 Task: In messages from candidates turn off push notifications.
Action: Mouse moved to (715, 72)
Screenshot: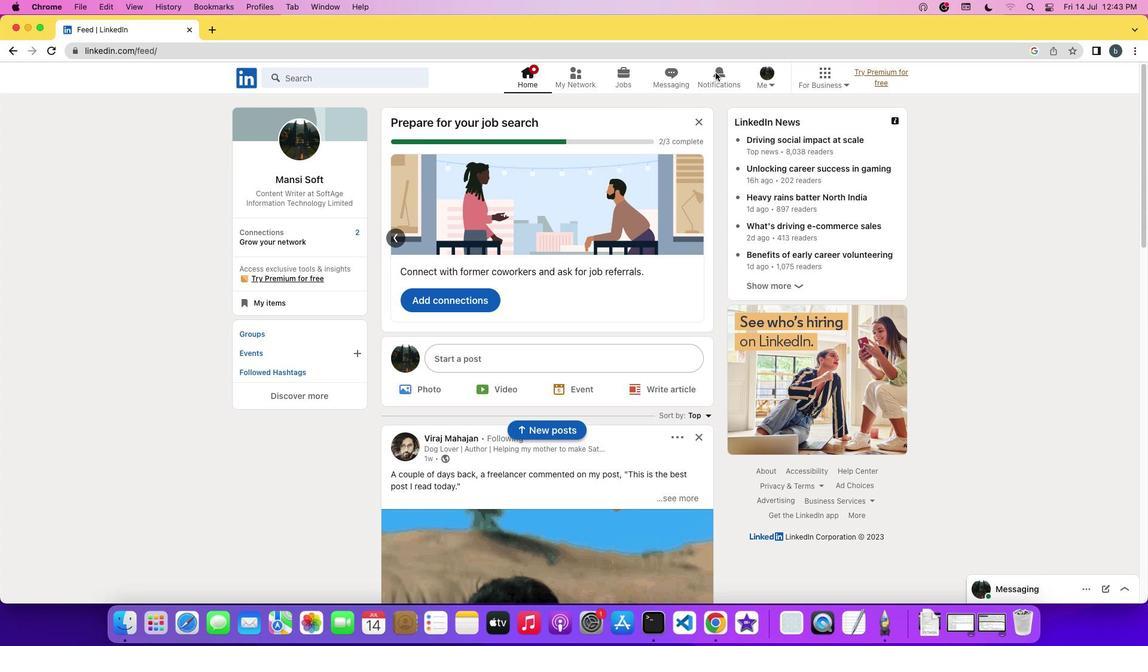 
Action: Mouse pressed left at (715, 72)
Screenshot: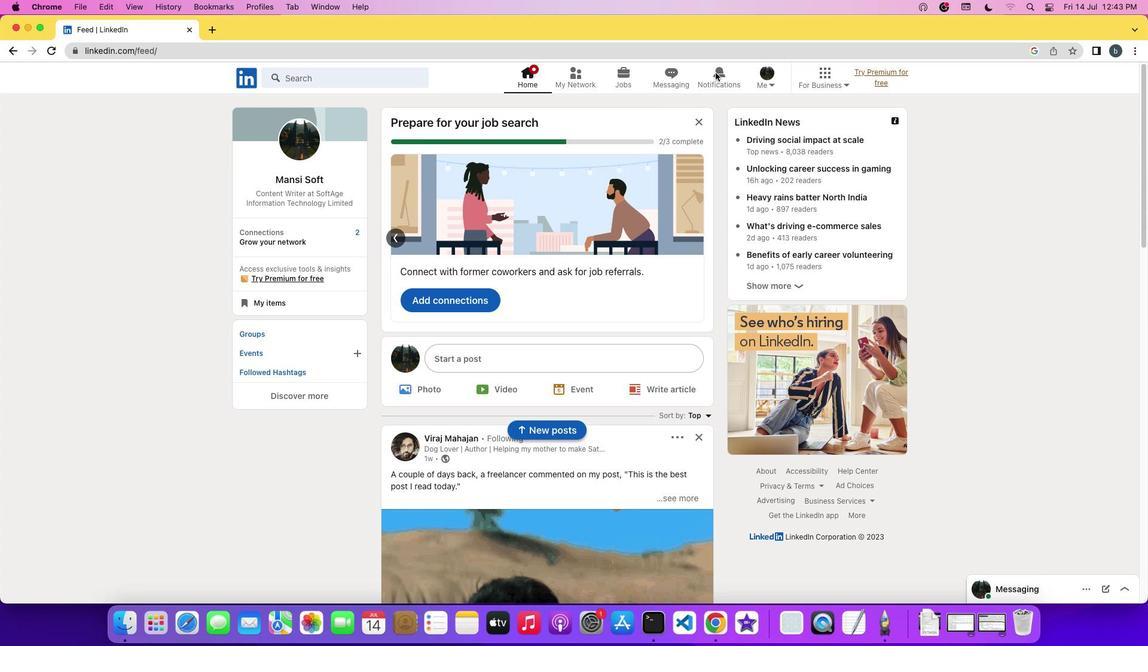 
Action: Mouse pressed left at (715, 72)
Screenshot: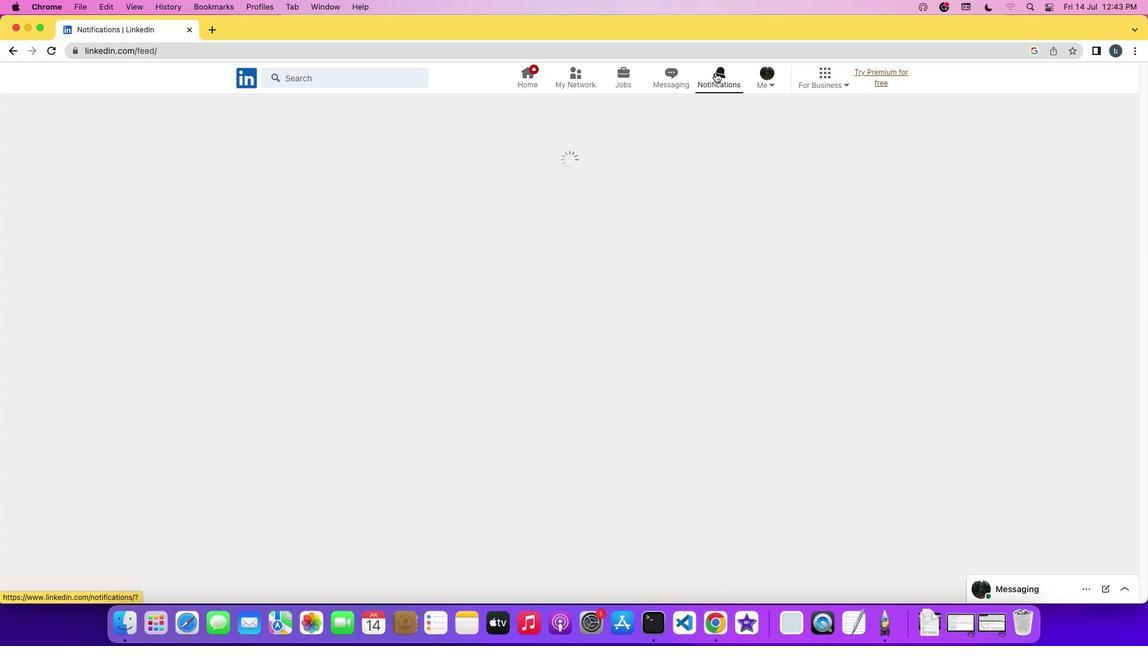 
Action: Mouse moved to (268, 155)
Screenshot: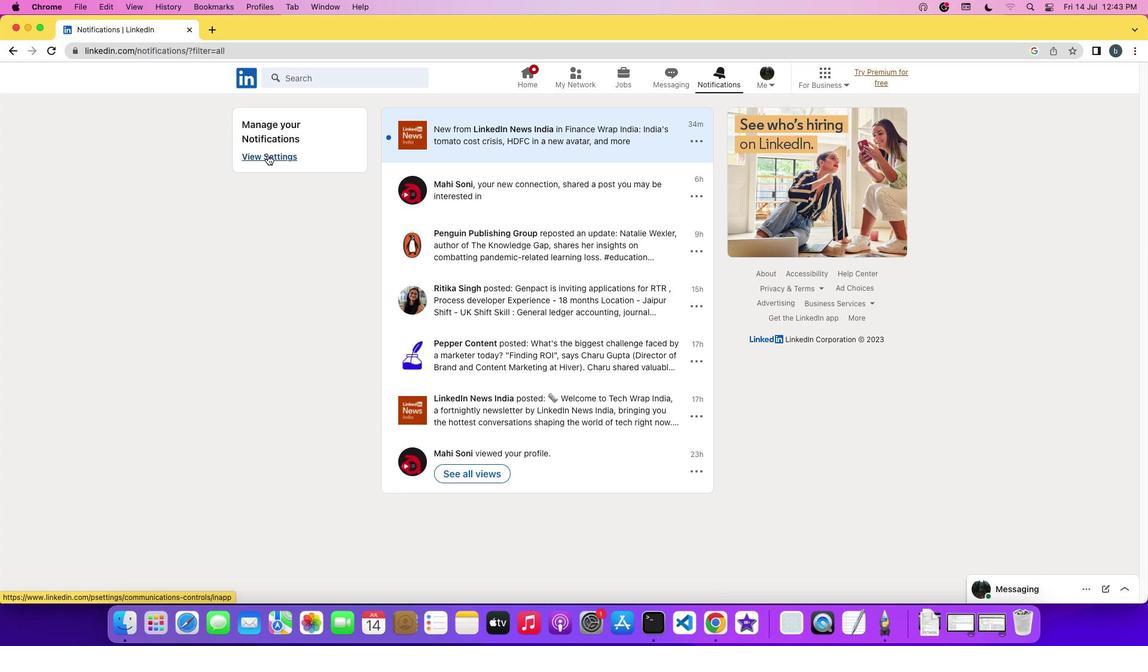 
Action: Mouse pressed left at (268, 155)
Screenshot: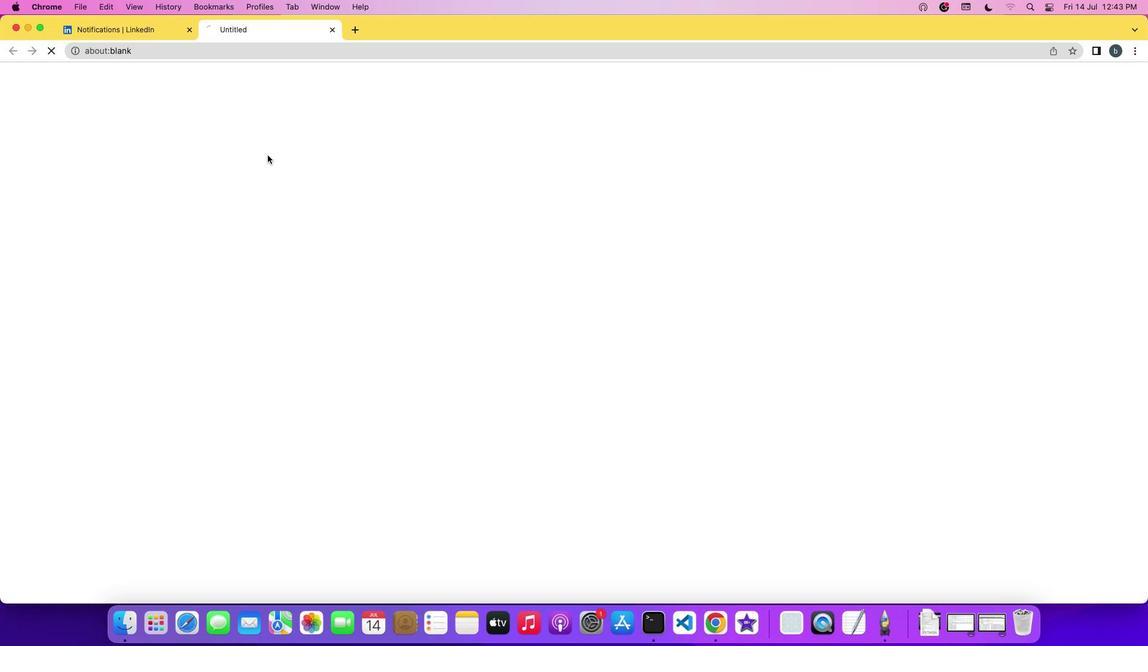 
Action: Mouse moved to (485, 183)
Screenshot: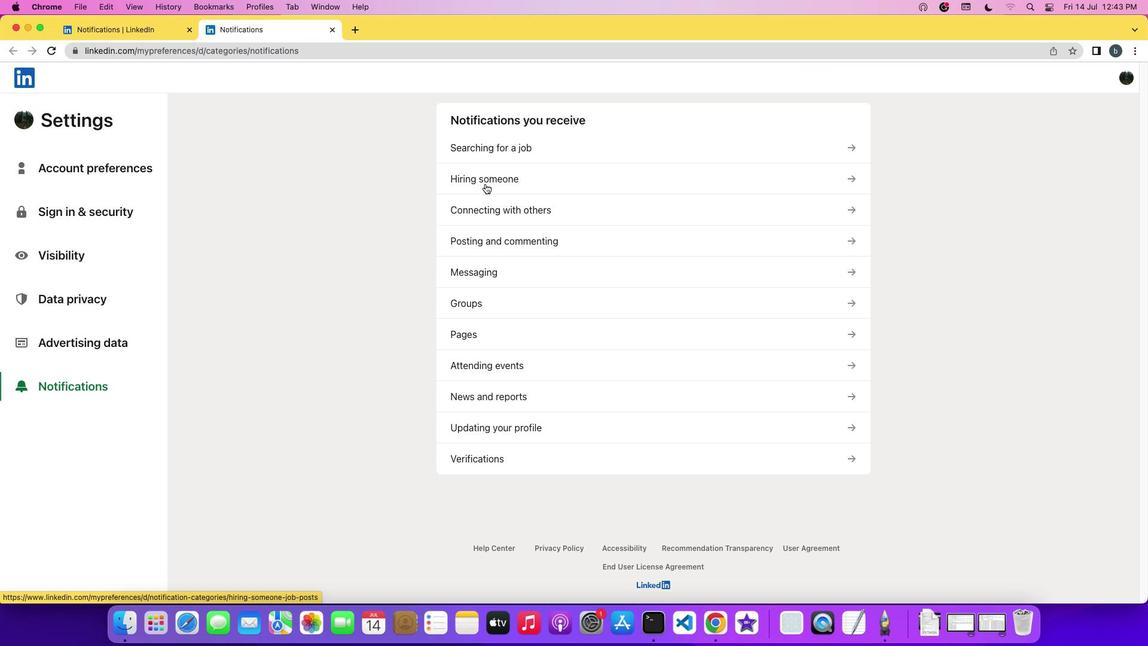 
Action: Mouse pressed left at (485, 183)
Screenshot: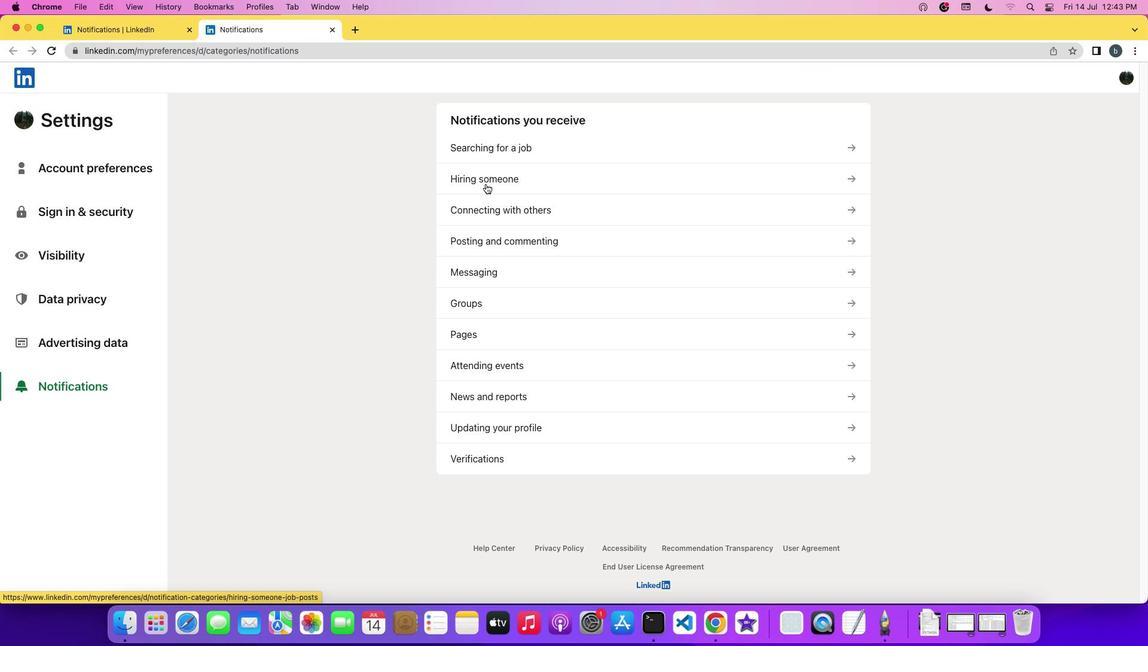 
Action: Mouse moved to (540, 283)
Screenshot: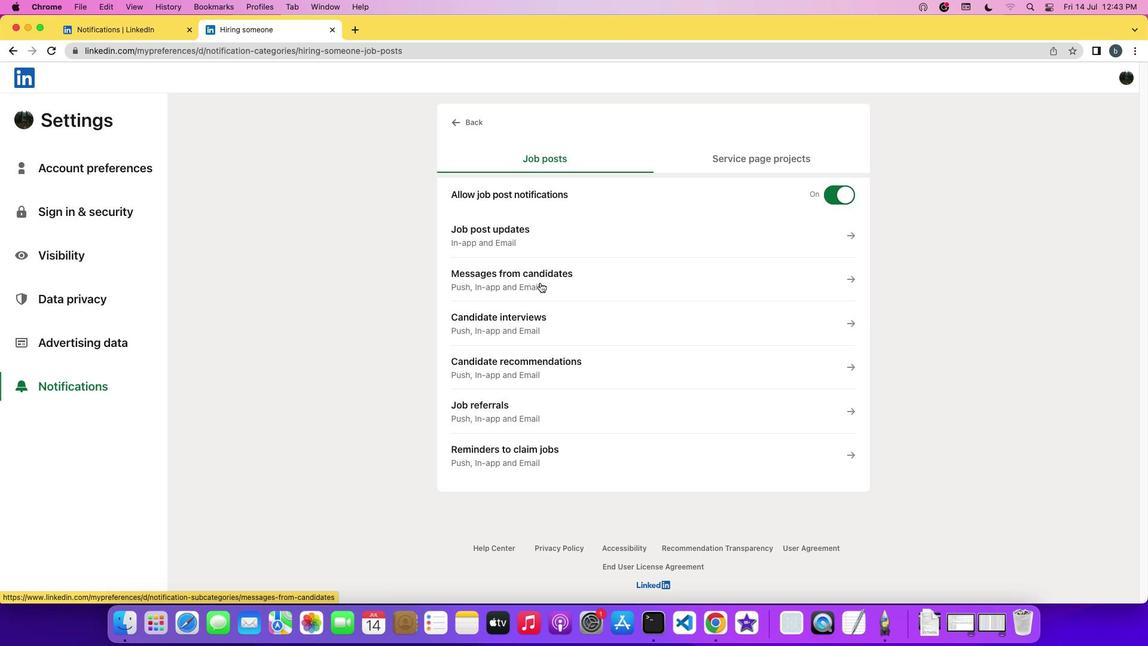 
Action: Mouse pressed left at (540, 283)
Screenshot: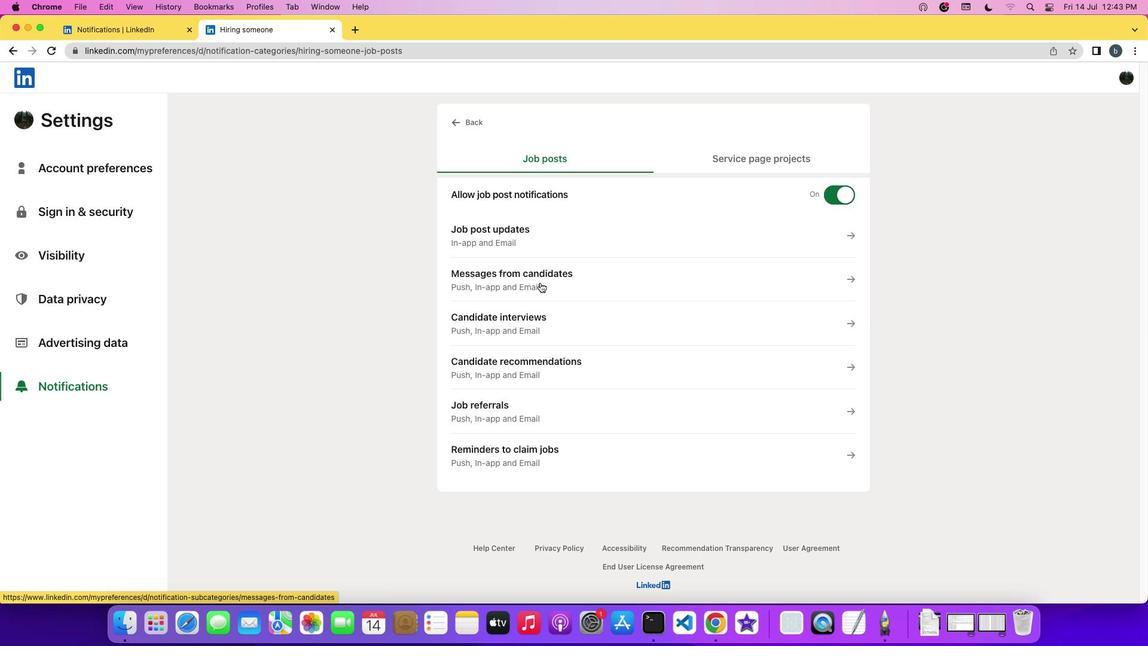 
Action: Mouse moved to (839, 271)
Screenshot: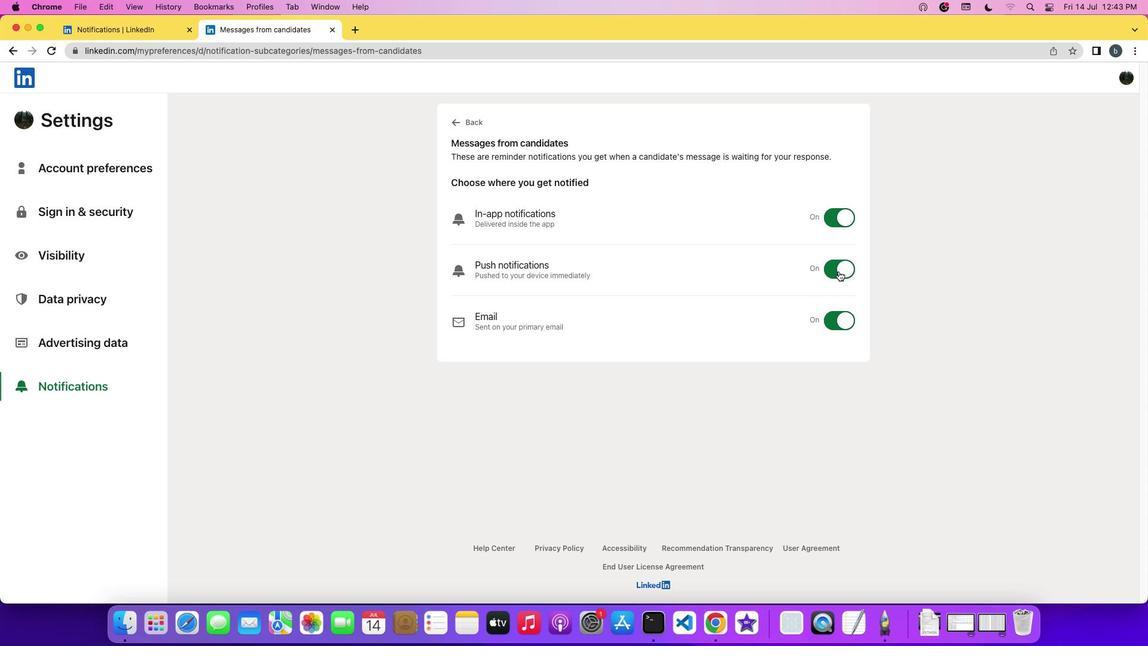 
Action: Mouse pressed left at (839, 271)
Screenshot: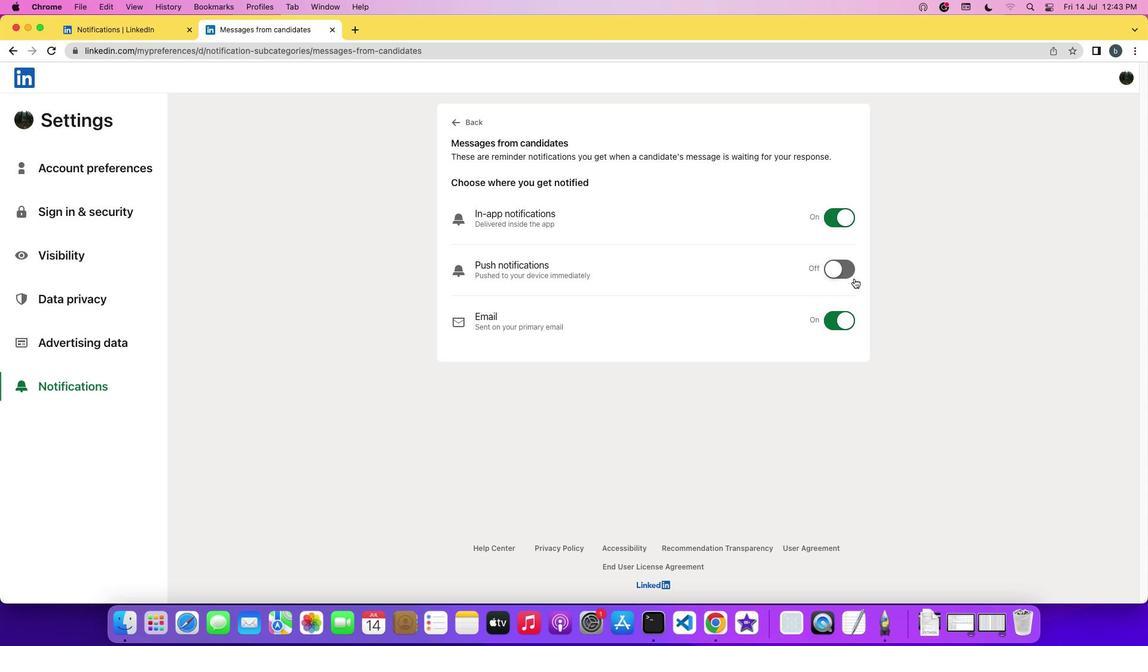
Action: Mouse moved to (886, 291)
Screenshot: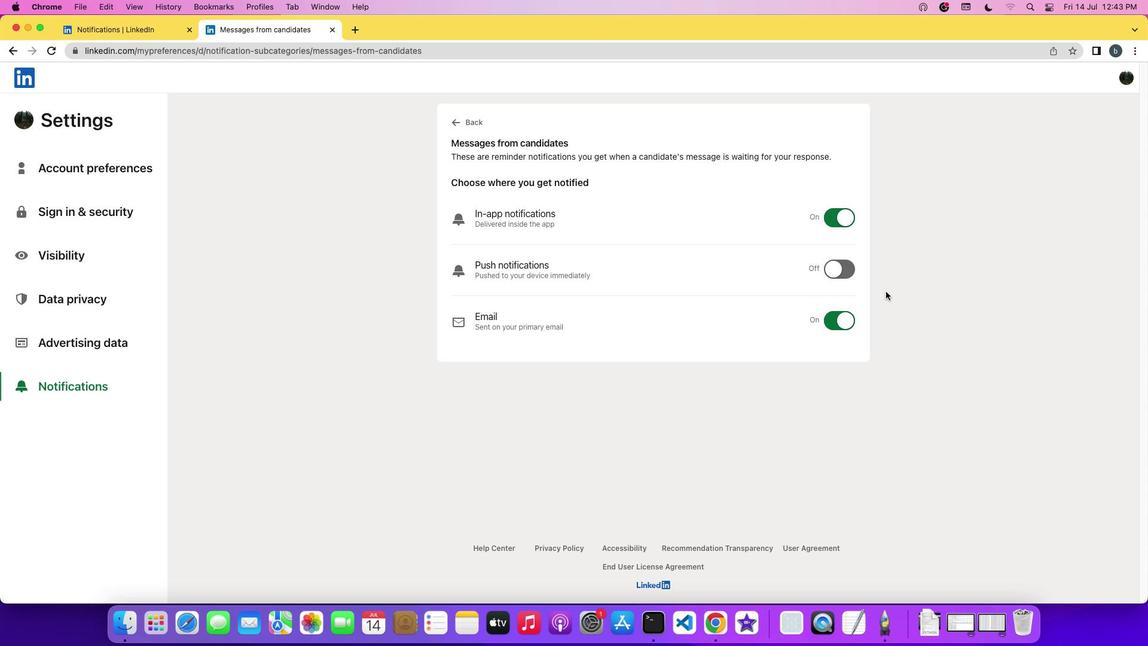 
